 Task: Add the task  Add a feature to import/export data in the app to the section Code Crushers in the project TripleWorks and add a Due Date to the respective task as 2023/11/10.
Action: Mouse moved to (68, 482)
Screenshot: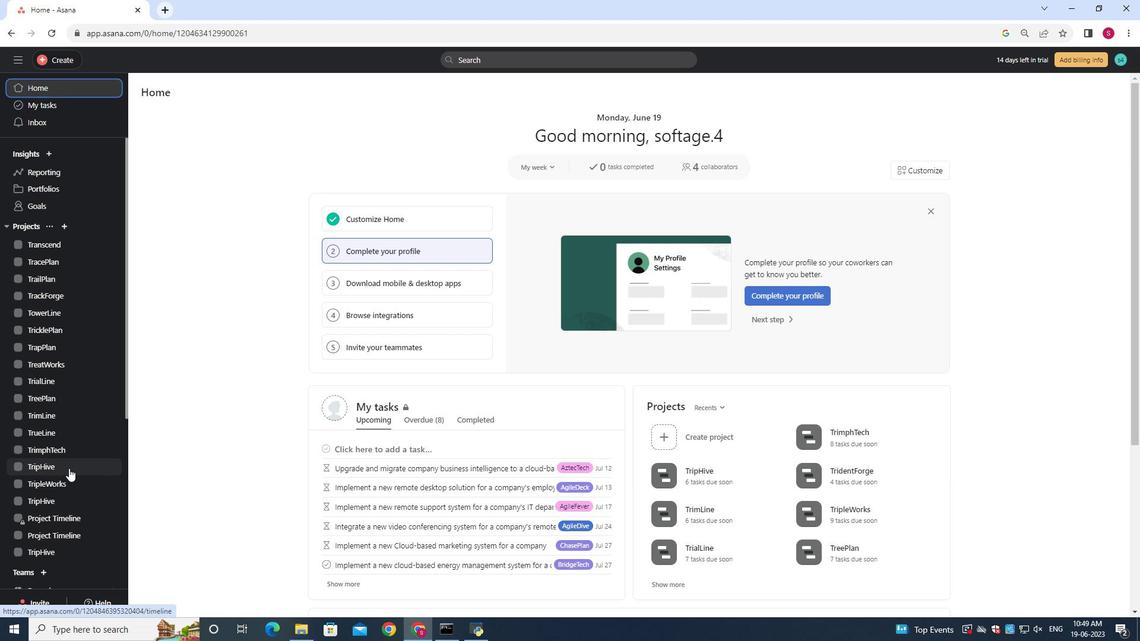
Action: Mouse pressed left at (68, 482)
Screenshot: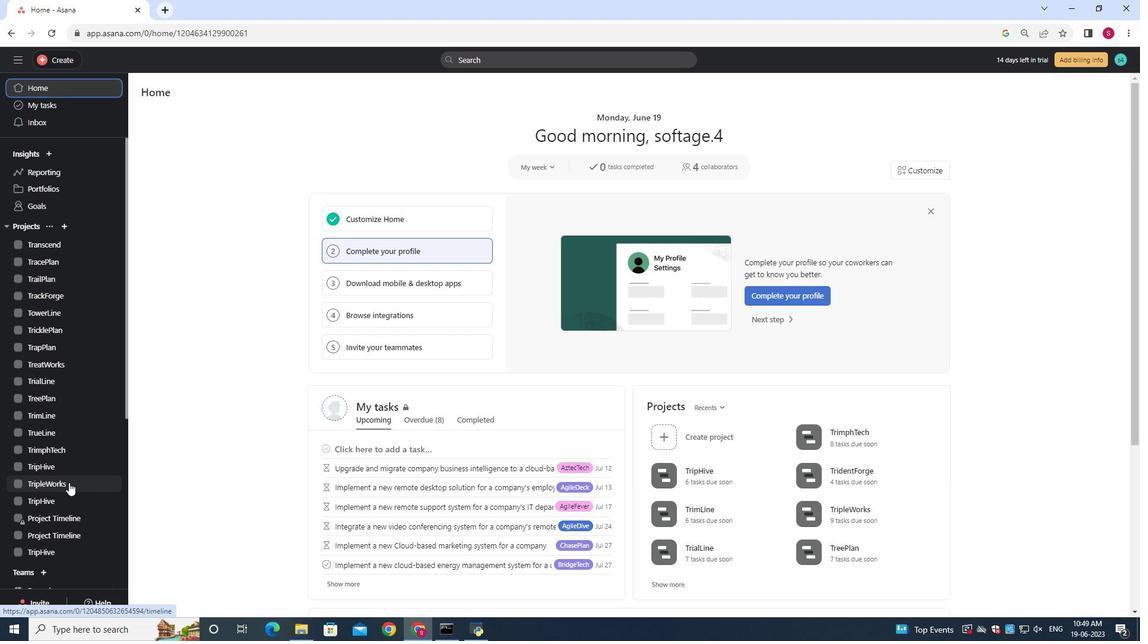 
Action: Mouse moved to (409, 261)
Screenshot: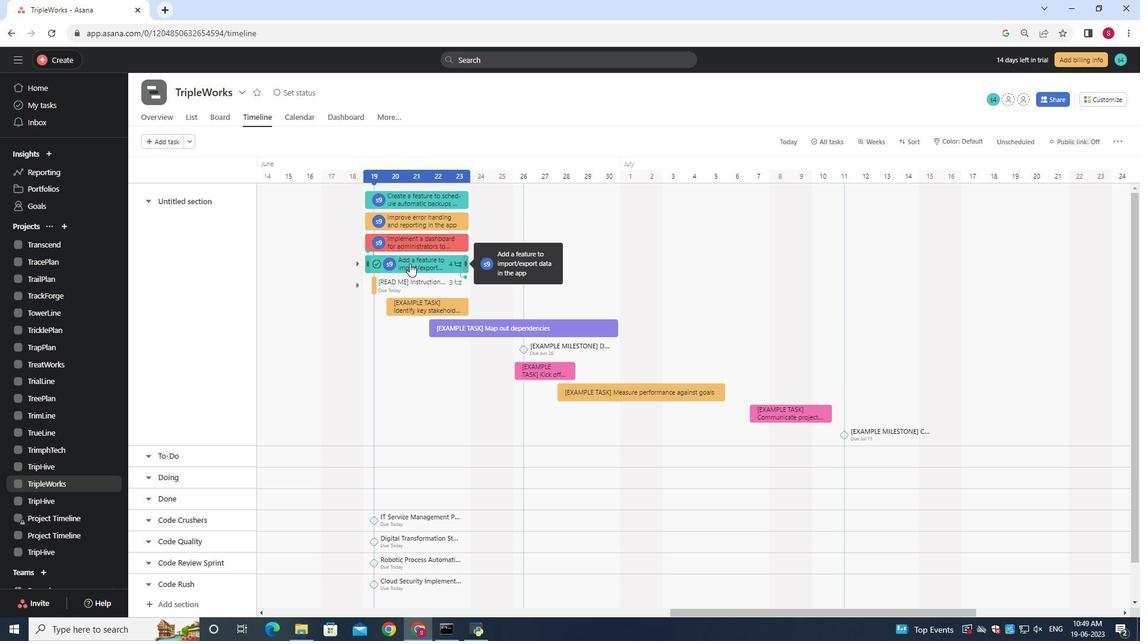 
Action: Mouse pressed left at (409, 261)
Screenshot: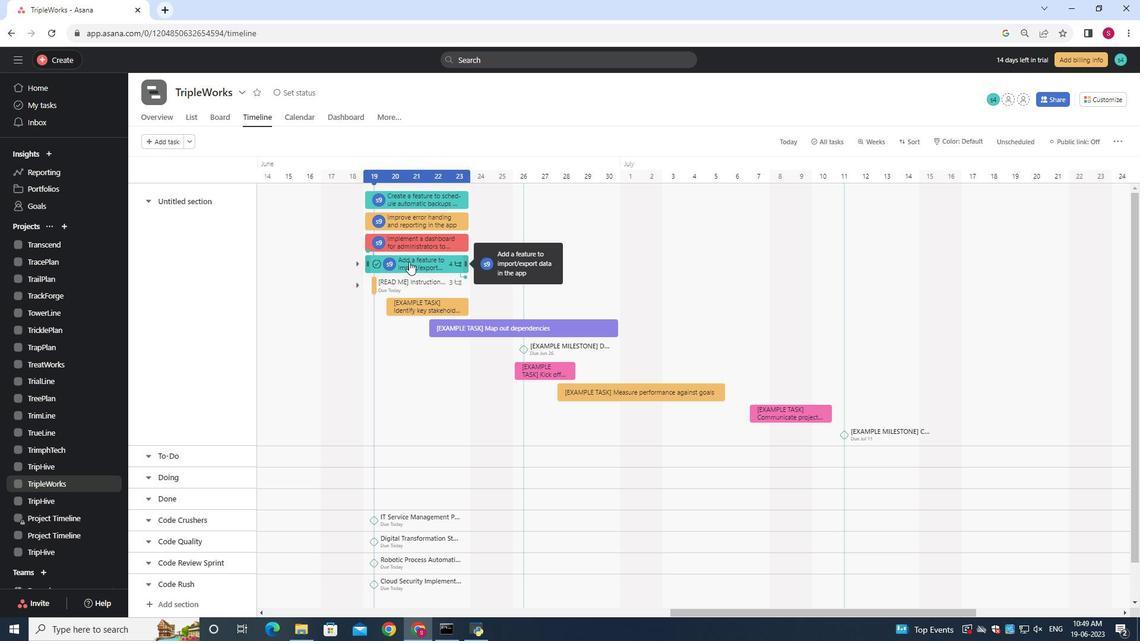 
Action: Mouse moved to (348, 502)
Screenshot: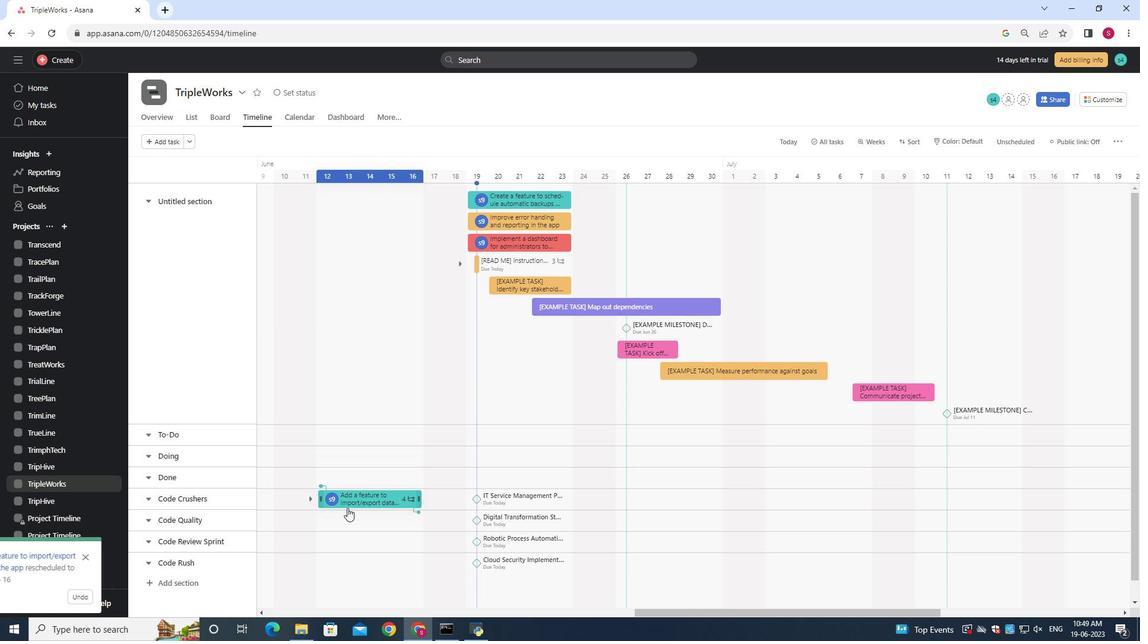 
Action: Mouse pressed left at (348, 502)
Screenshot: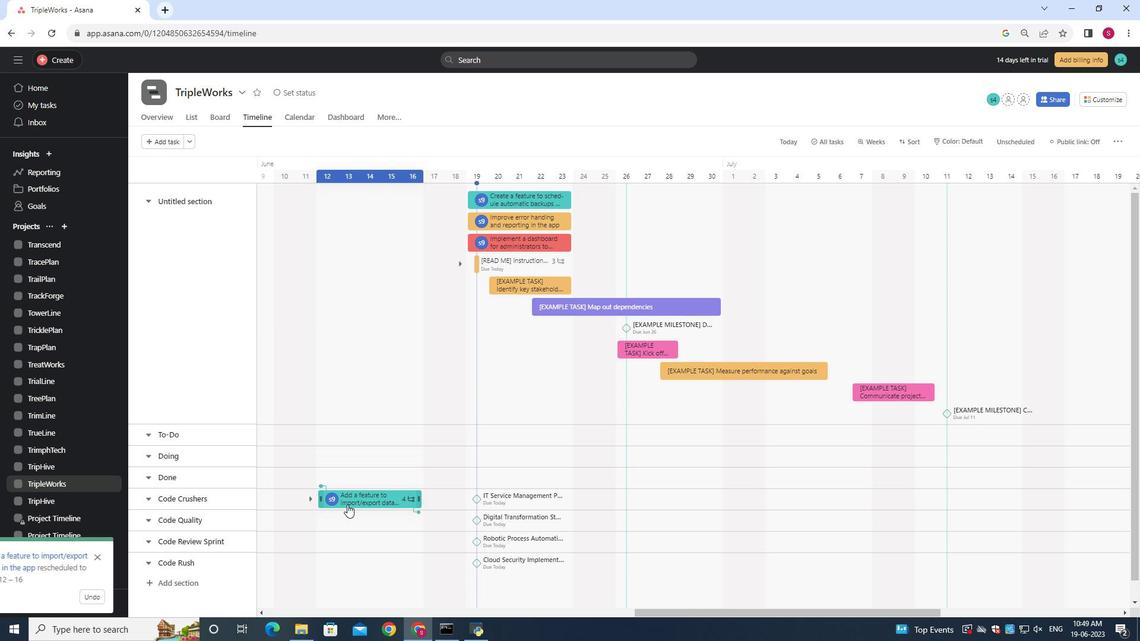 
Action: Mouse moved to (922, 223)
Screenshot: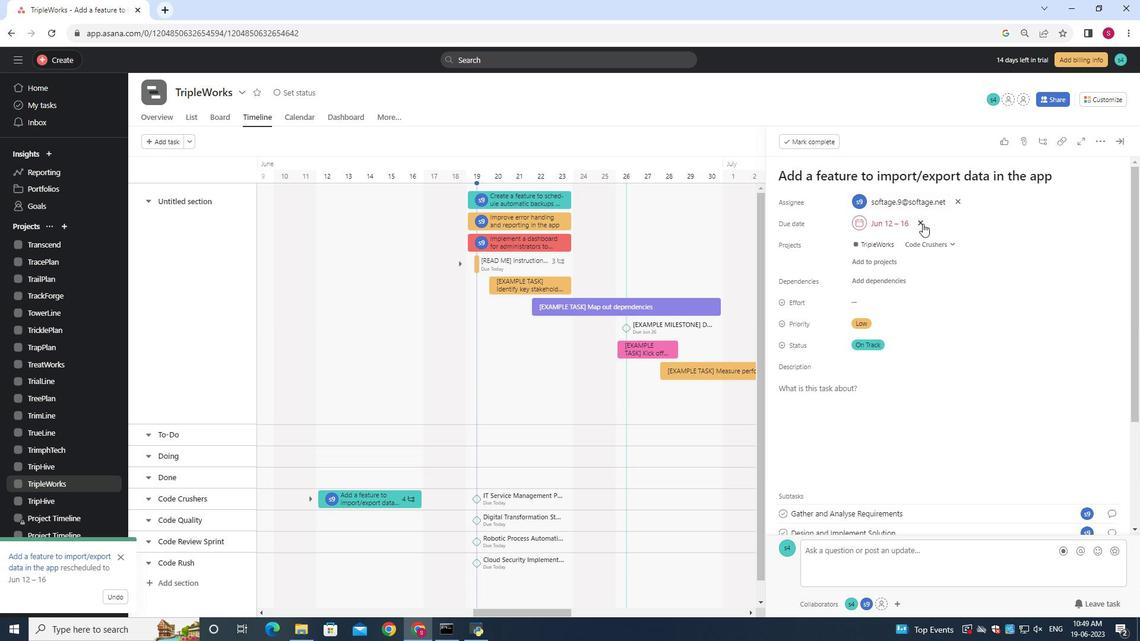 
Action: Mouse pressed left at (922, 223)
Screenshot: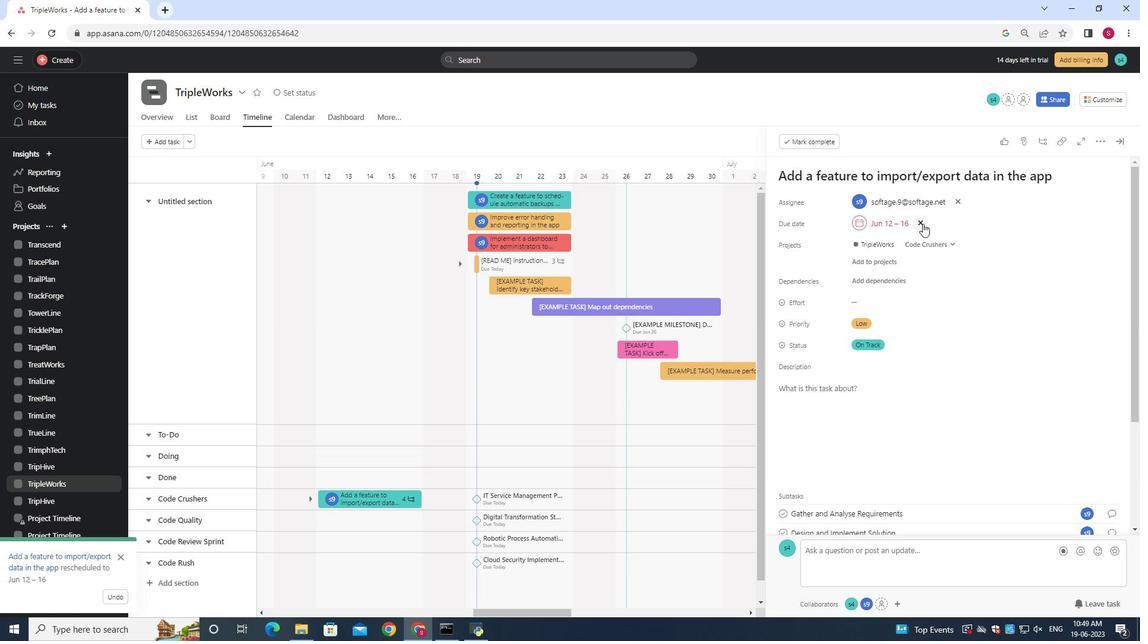 
Action: Mouse moved to (880, 222)
Screenshot: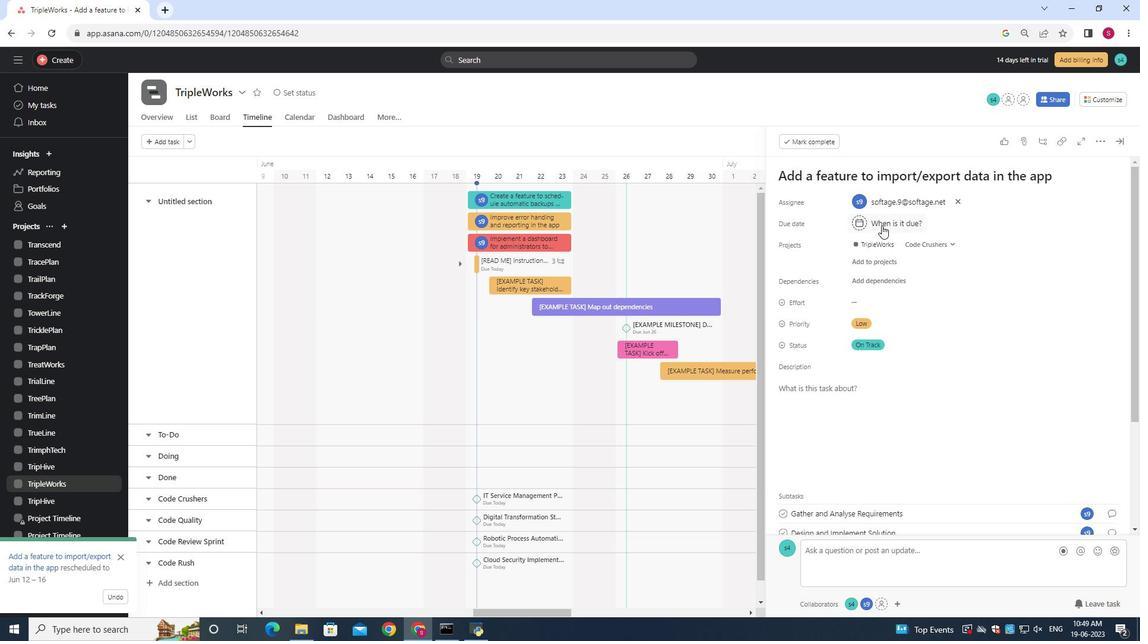 
Action: Mouse pressed left at (880, 222)
Screenshot: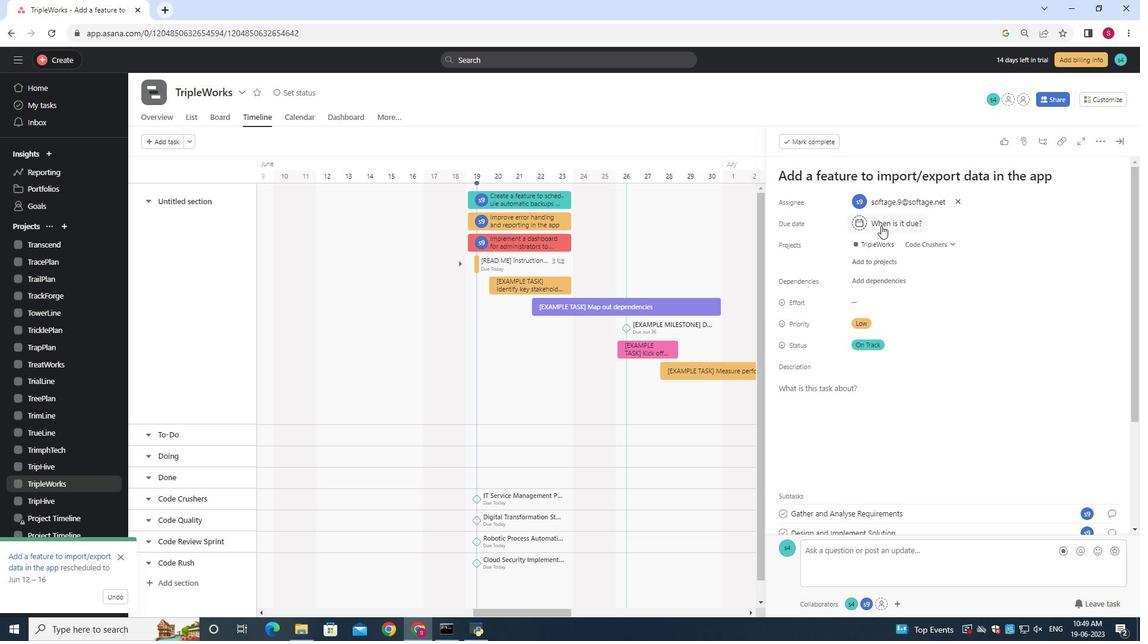 
Action: Mouse moved to (880, 222)
Screenshot: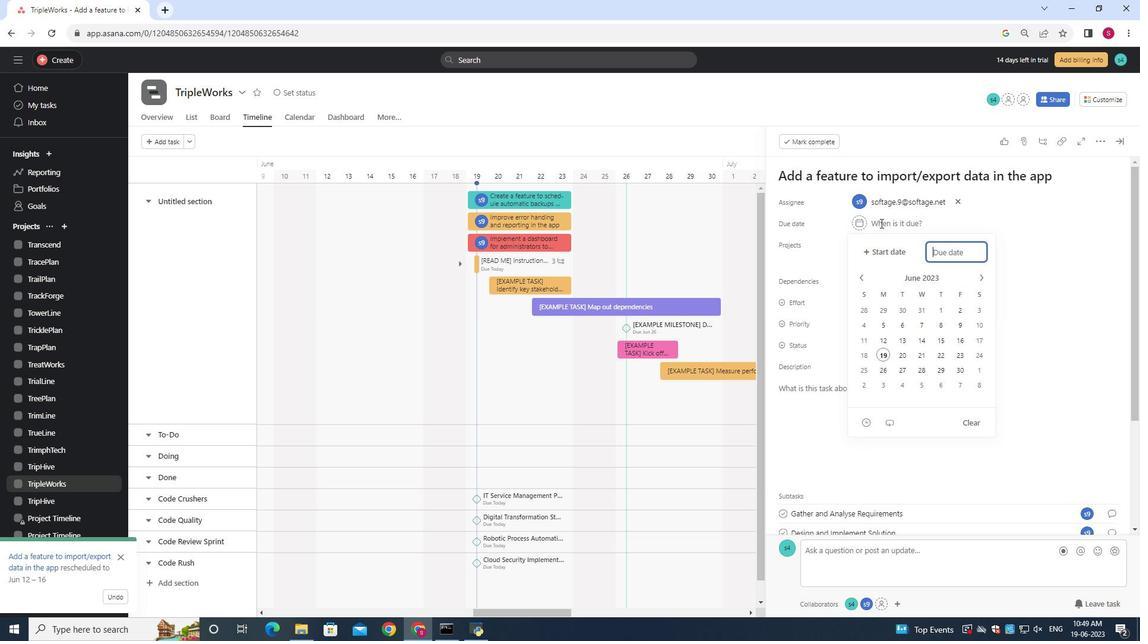
Action: Key pressed 2023/11/10<Key.enter>
Screenshot: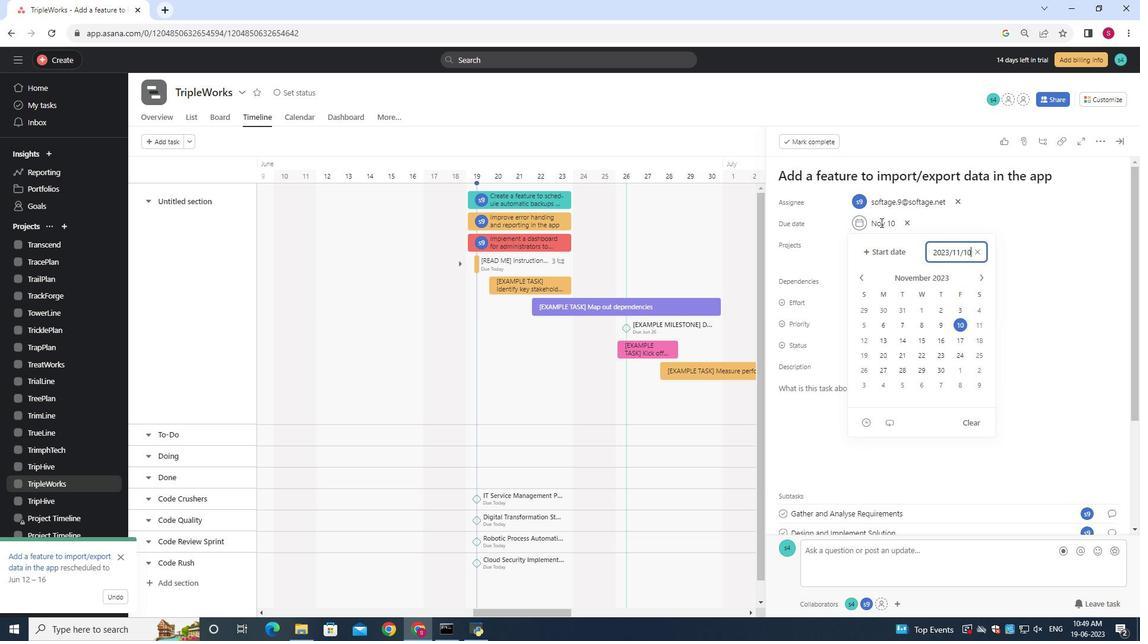 
